 Task: Sort the products by price (lowest first).
Action: Mouse moved to (18, 60)
Screenshot: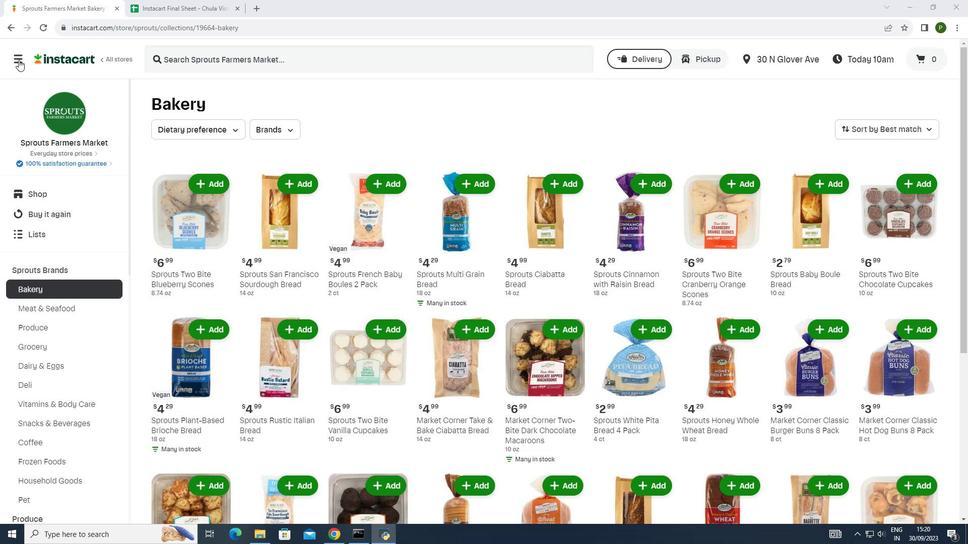 
Action: Mouse pressed left at (18, 60)
Screenshot: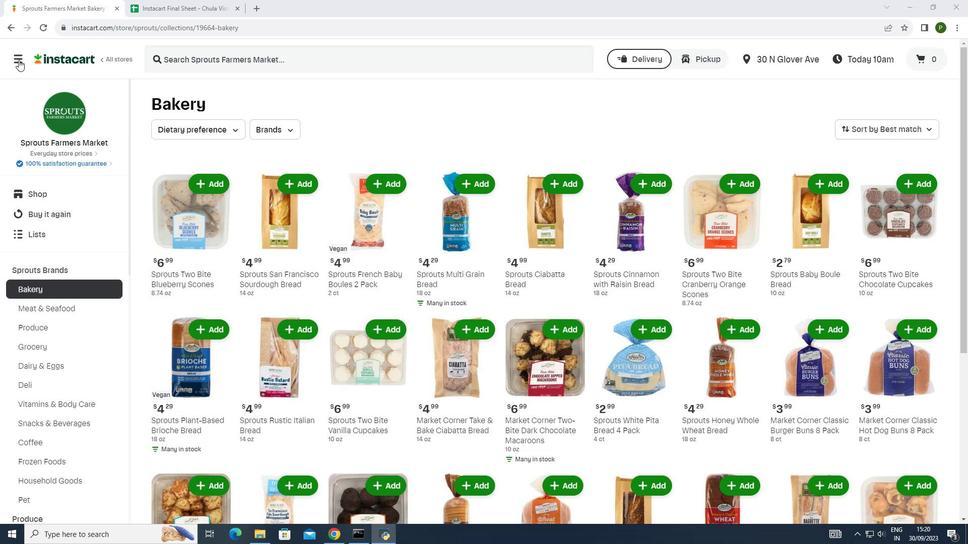 
Action: Mouse moved to (20, 261)
Screenshot: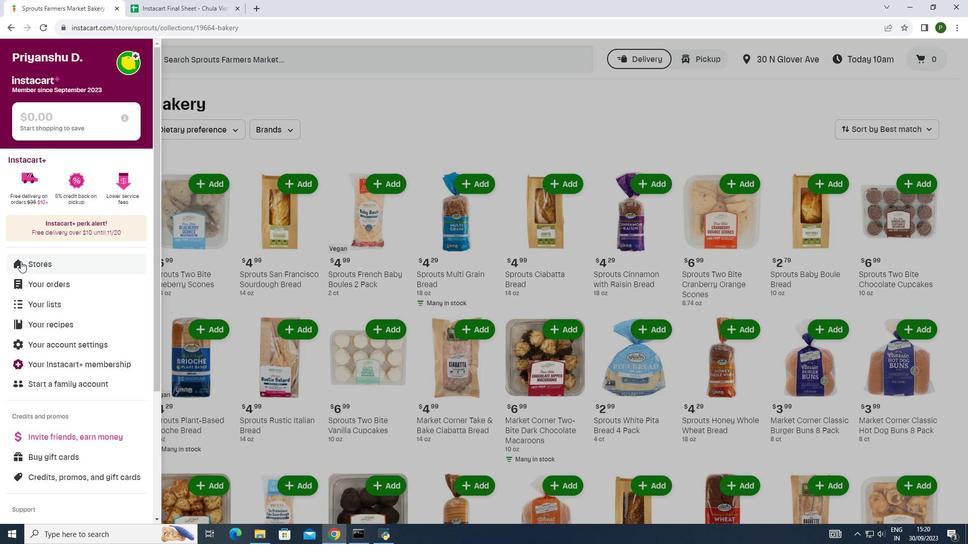 
Action: Mouse pressed left at (20, 261)
Screenshot: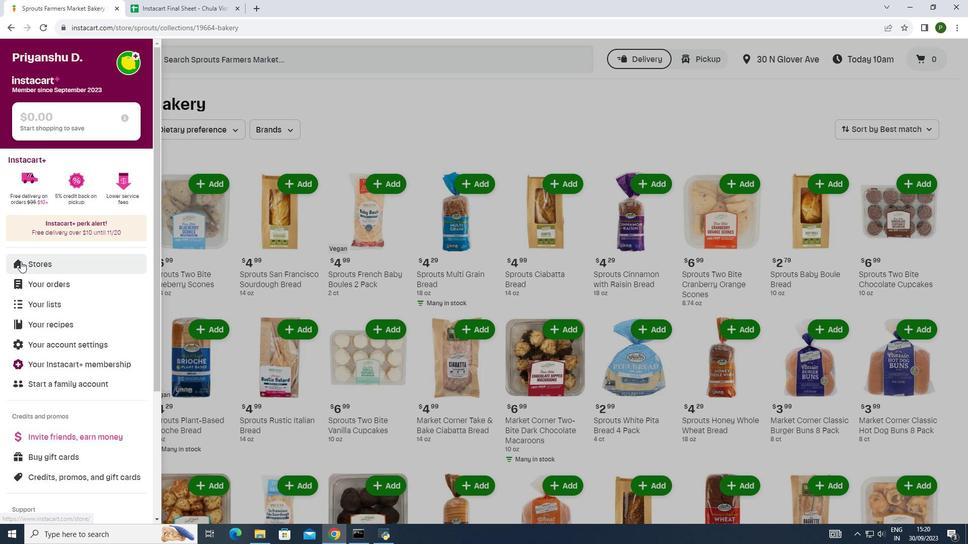 
Action: Mouse moved to (225, 101)
Screenshot: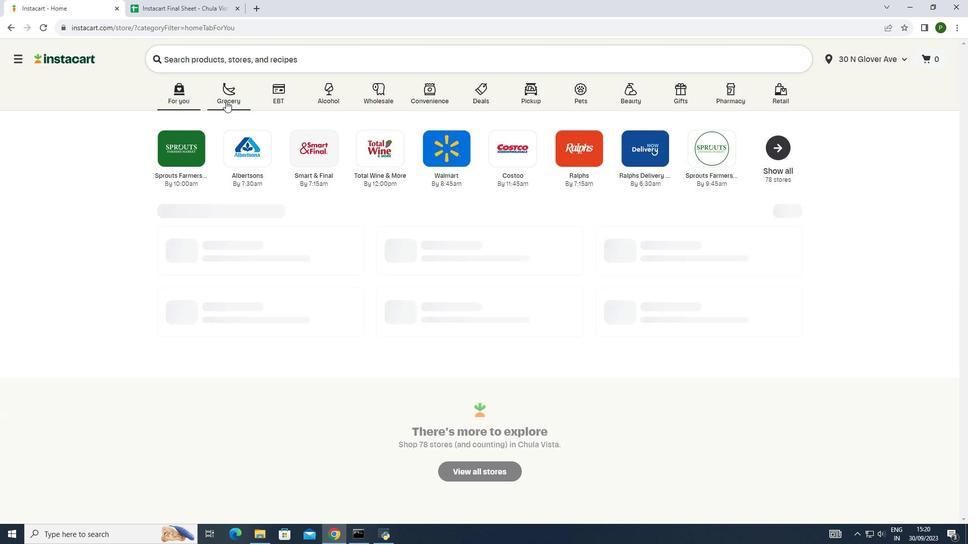 
Action: Mouse pressed left at (225, 101)
Screenshot: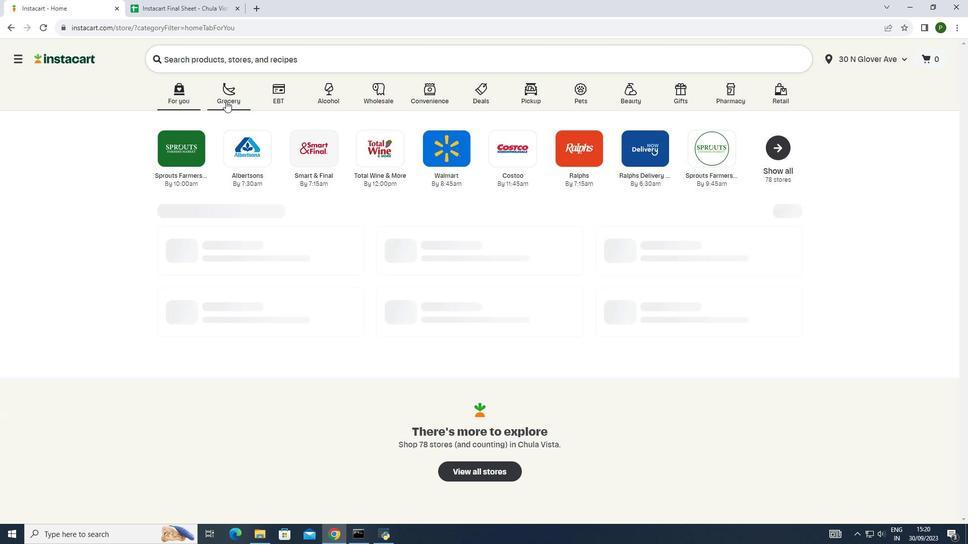 
Action: Mouse moved to (534, 143)
Screenshot: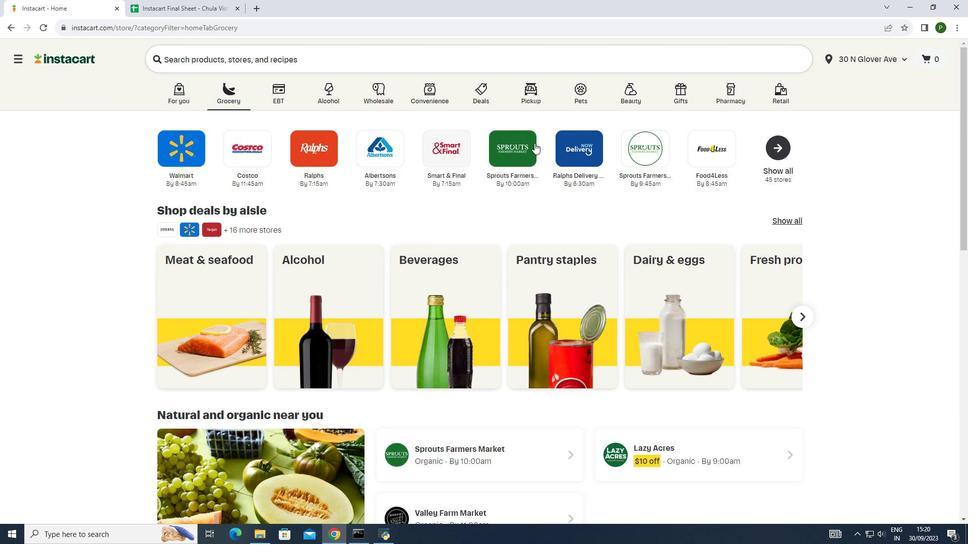 
Action: Mouse pressed left at (534, 143)
Screenshot: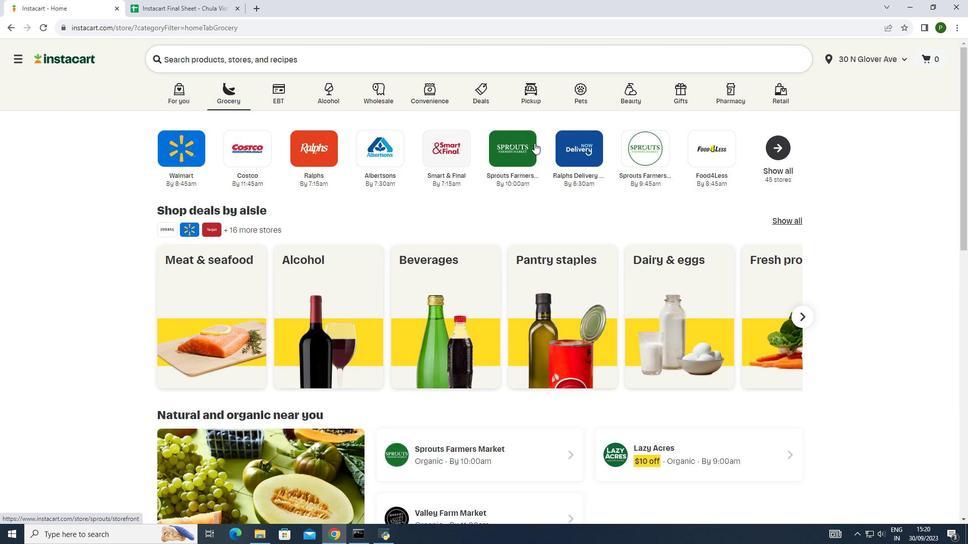 
Action: Mouse pressed left at (534, 143)
Screenshot: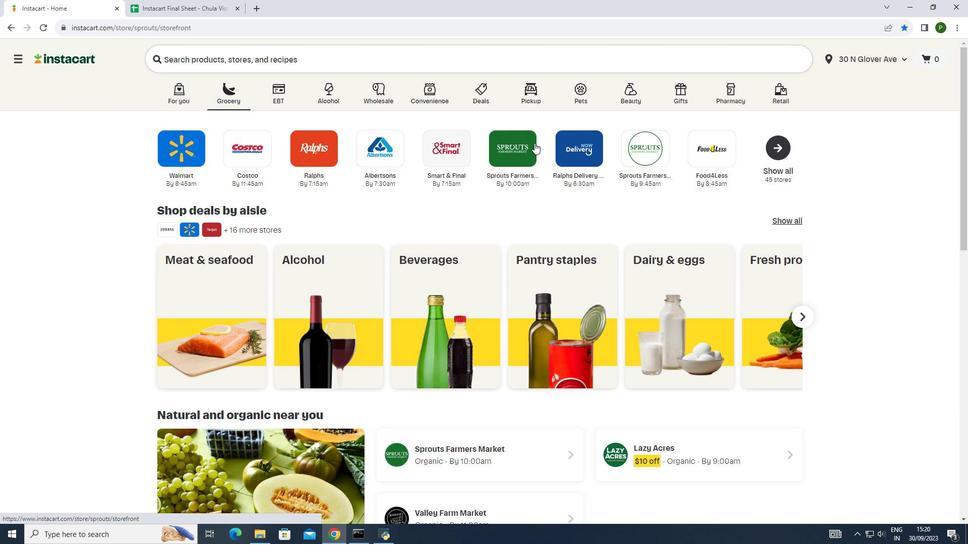 
Action: Mouse moved to (61, 269)
Screenshot: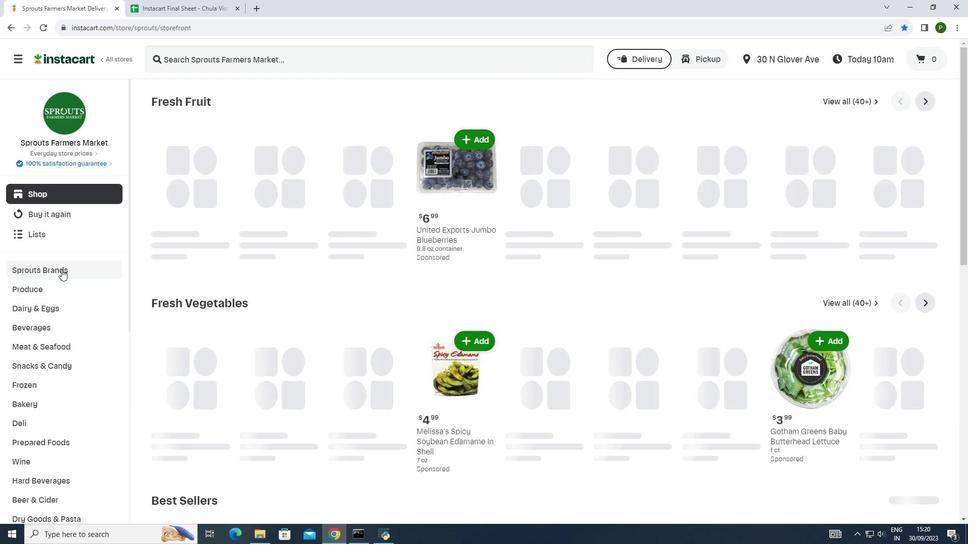 
Action: Mouse pressed left at (61, 269)
Screenshot: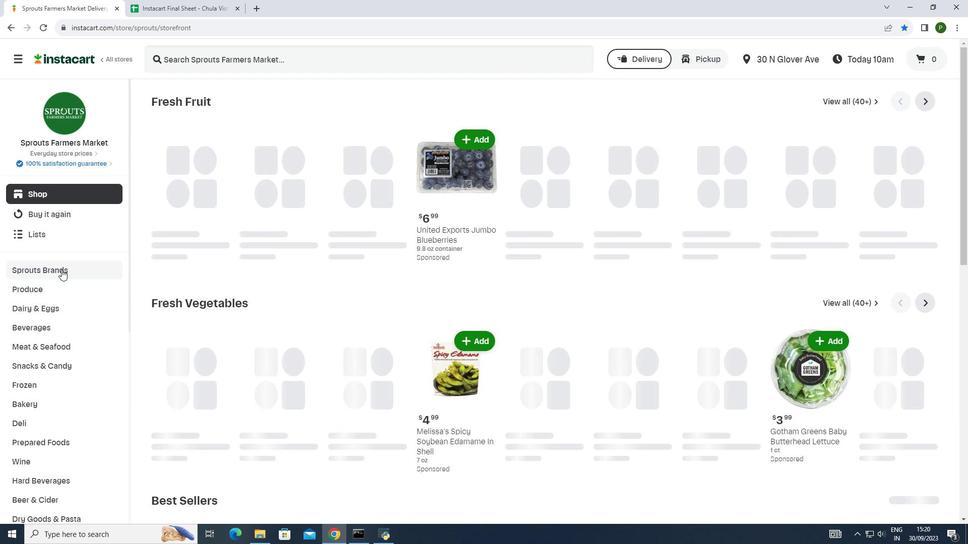 
Action: Mouse moved to (39, 286)
Screenshot: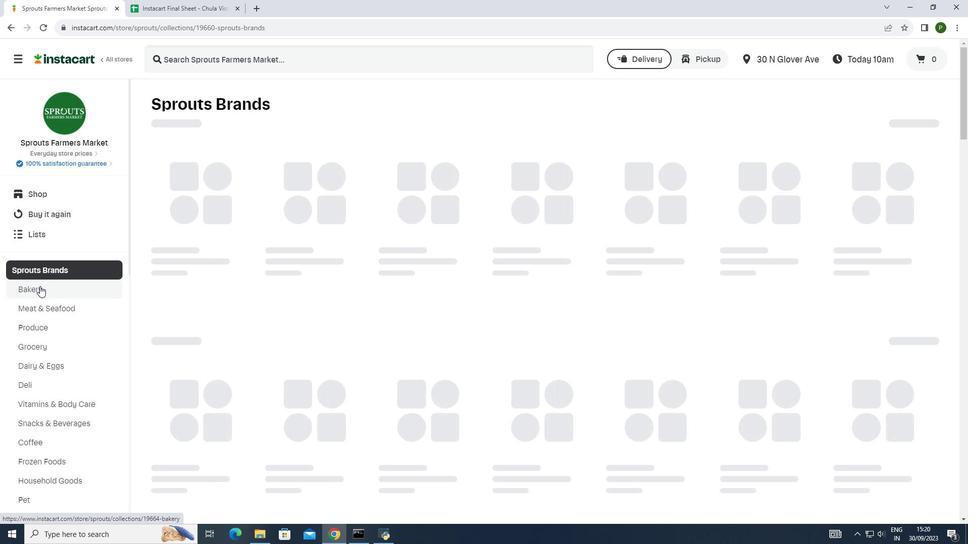 
Action: Mouse pressed left at (39, 286)
Screenshot: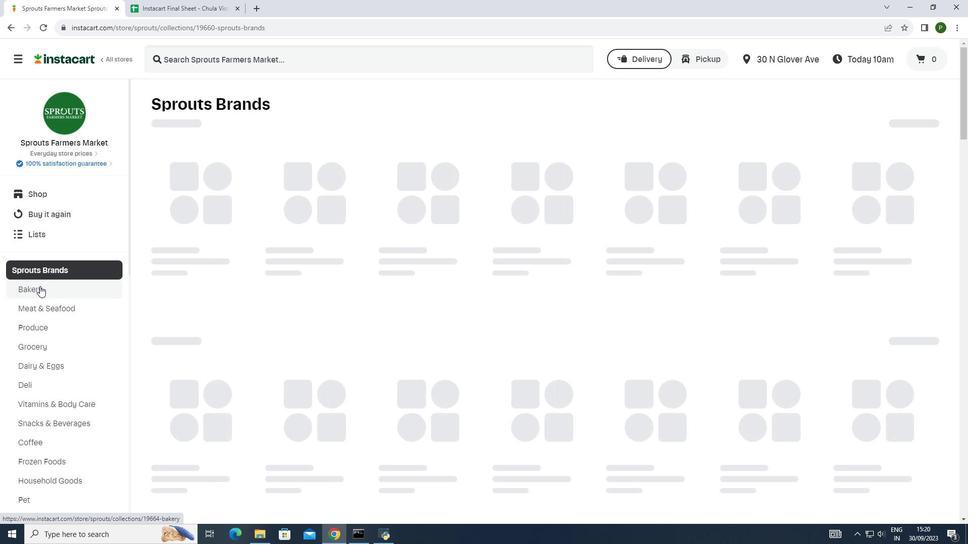 
Action: Mouse moved to (861, 132)
Screenshot: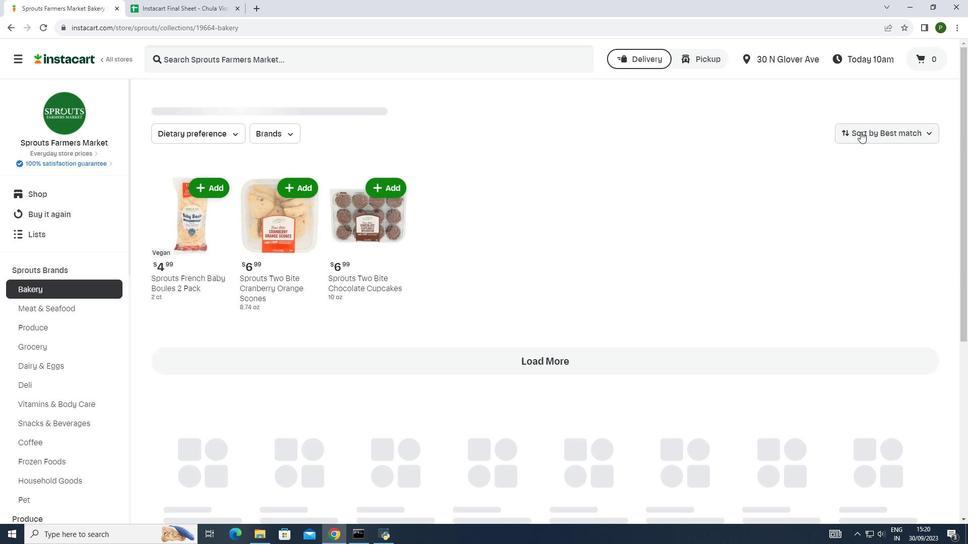 
Action: Mouse pressed left at (861, 132)
Screenshot: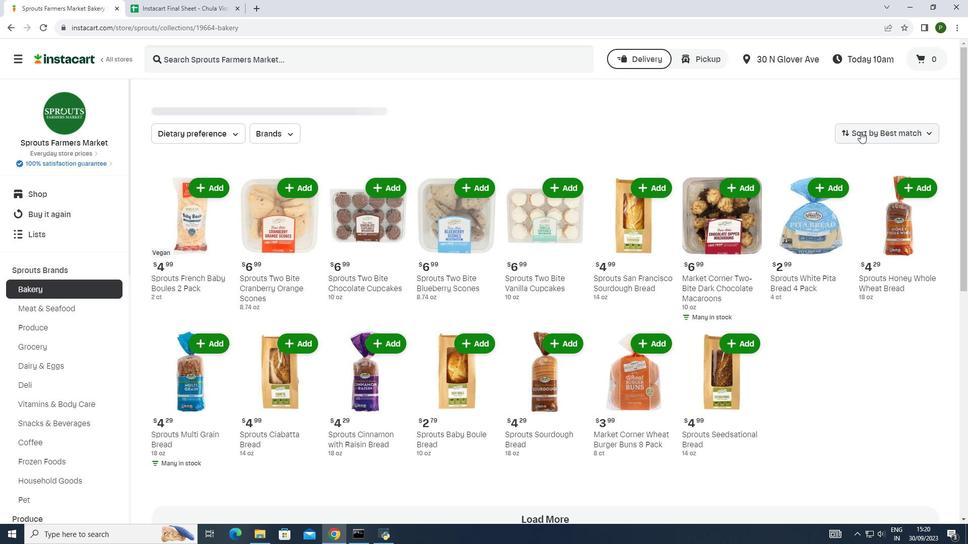 
Action: Mouse moved to (855, 177)
Screenshot: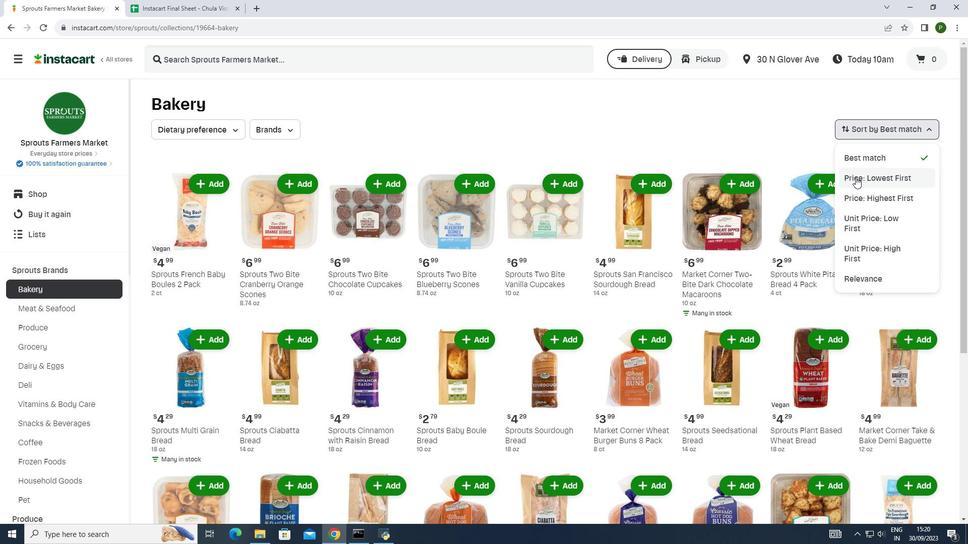 
Action: Mouse pressed left at (855, 177)
Screenshot: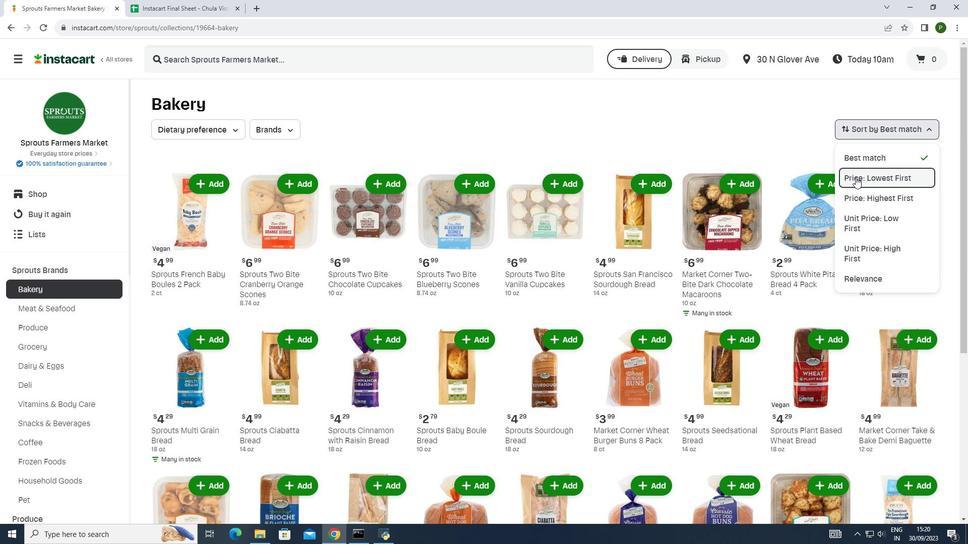 
Action: Mouse moved to (854, 177)
Screenshot: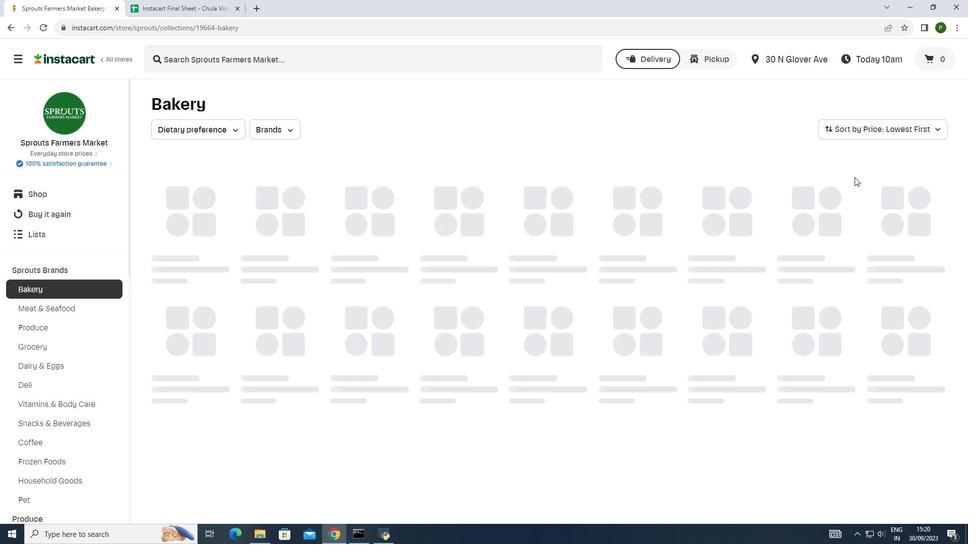 
